 Task: Apply the table properties cell vertical alignment is bottom.
Action: Mouse moved to (142, 61)
Screenshot: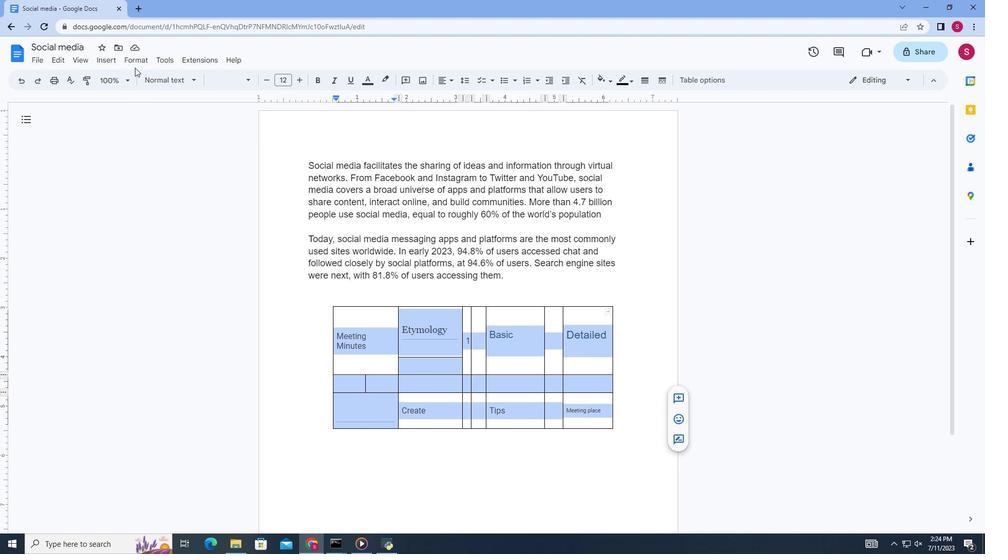 
Action: Mouse pressed left at (142, 61)
Screenshot: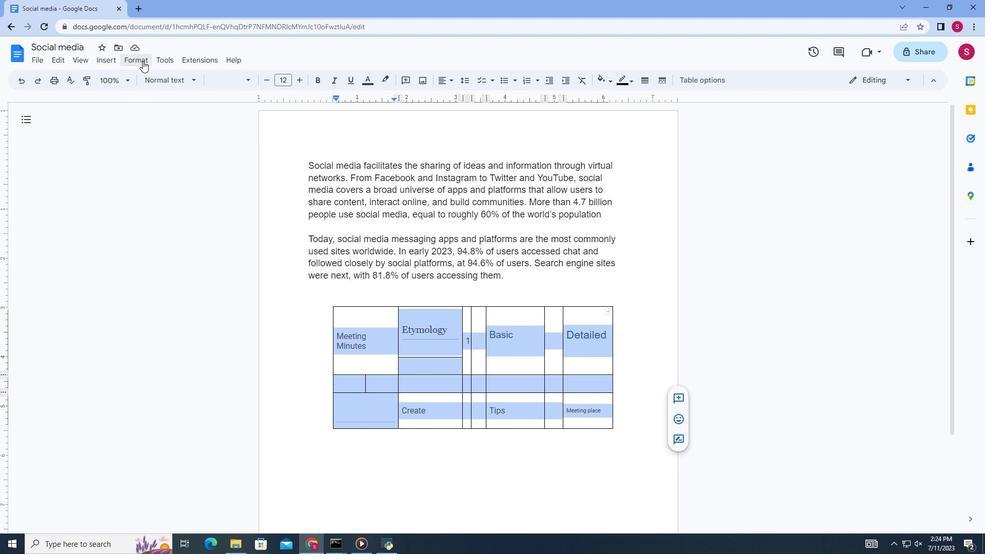 
Action: Mouse moved to (355, 521)
Screenshot: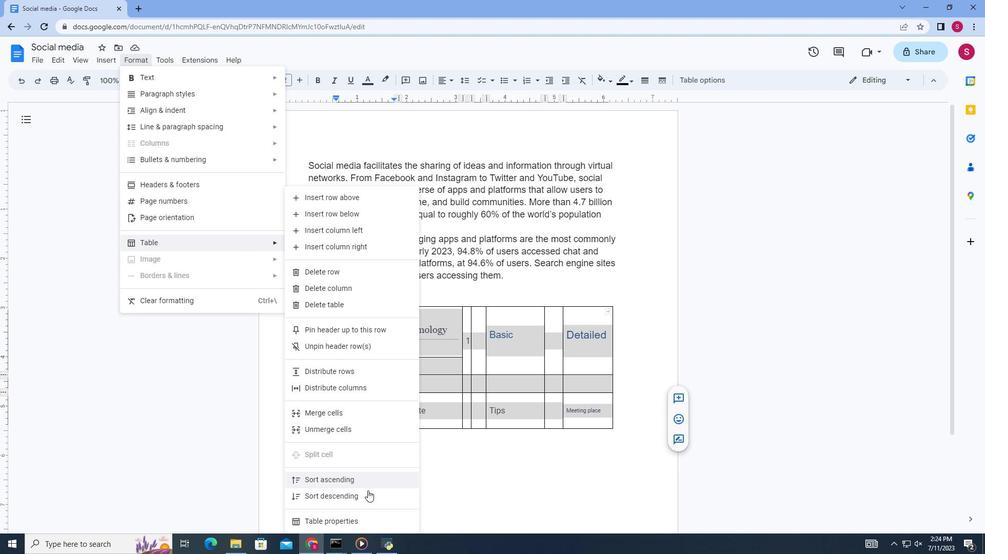 
Action: Mouse pressed left at (355, 521)
Screenshot: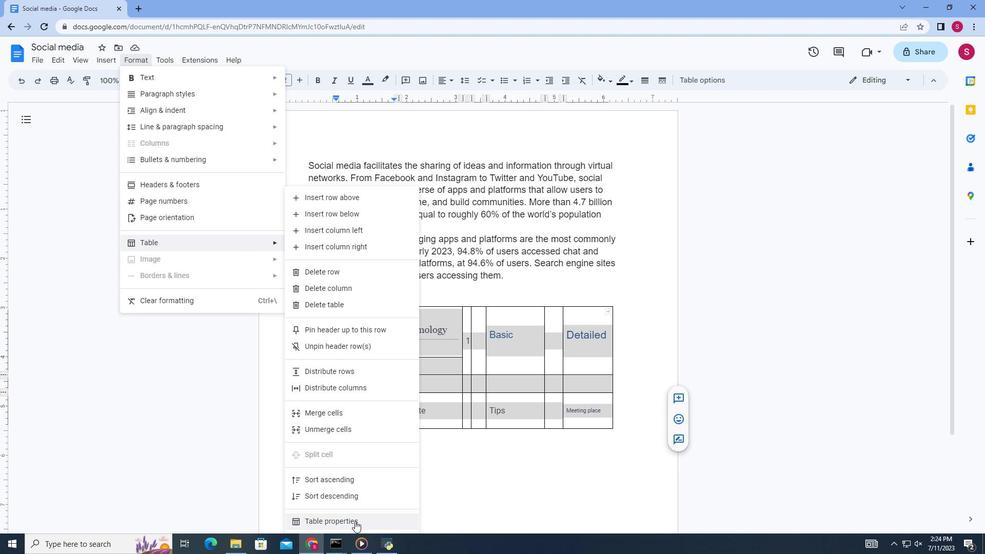 
Action: Mouse moved to (844, 256)
Screenshot: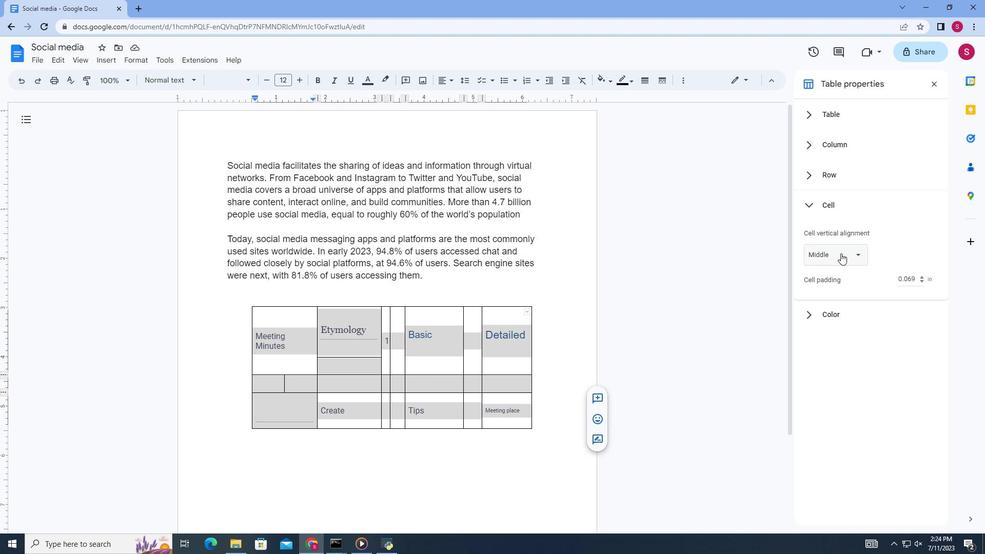 
Action: Mouse pressed left at (844, 256)
Screenshot: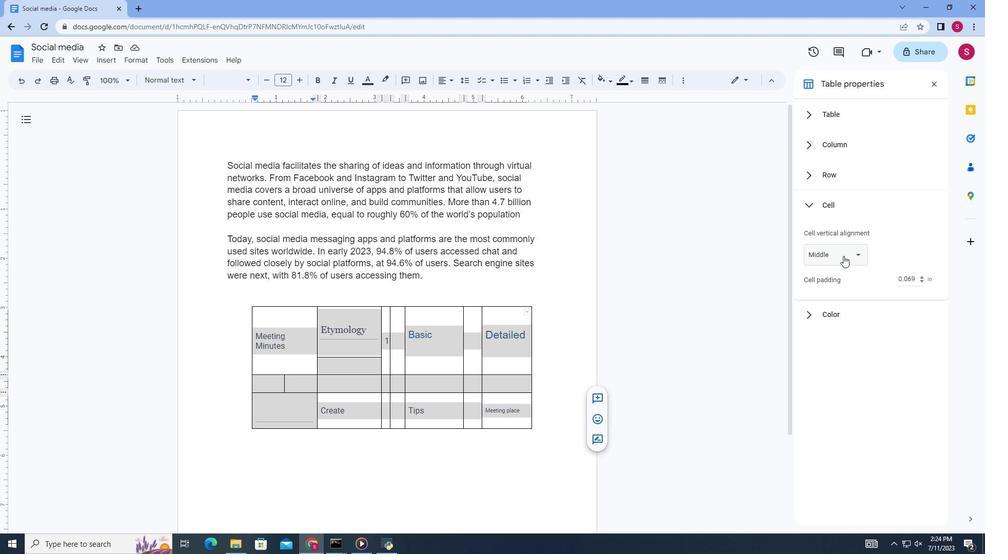 
Action: Mouse moved to (840, 264)
Screenshot: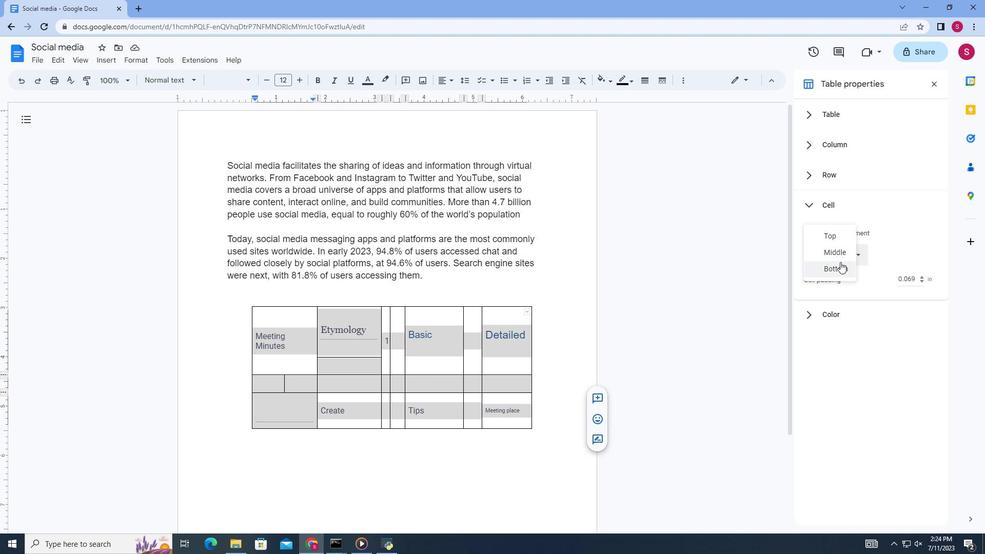
Action: Mouse pressed left at (840, 264)
Screenshot: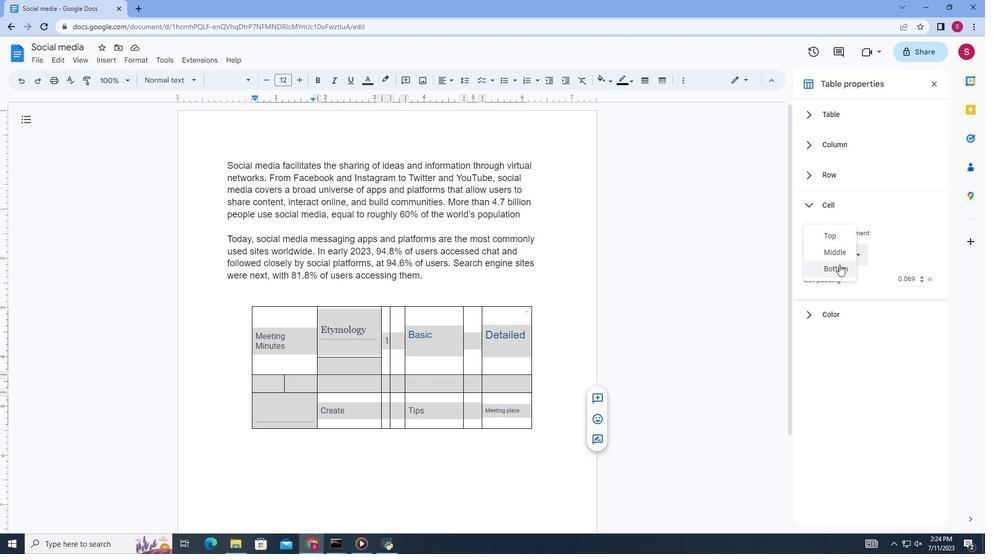 
Action: Mouse moved to (663, 273)
Screenshot: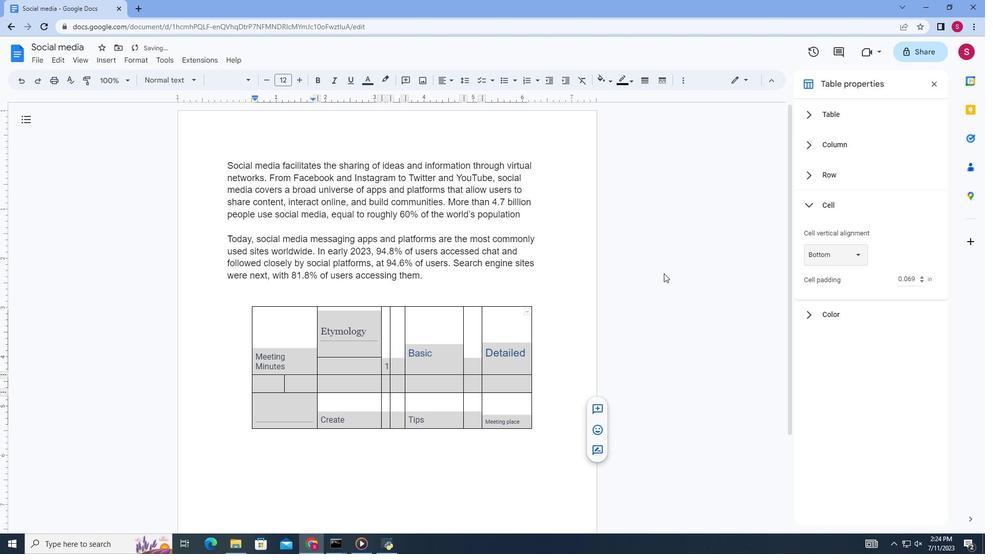 
